 Task: Show line names in the grid overlay display.
Action: Mouse moved to (1013, 31)
Screenshot: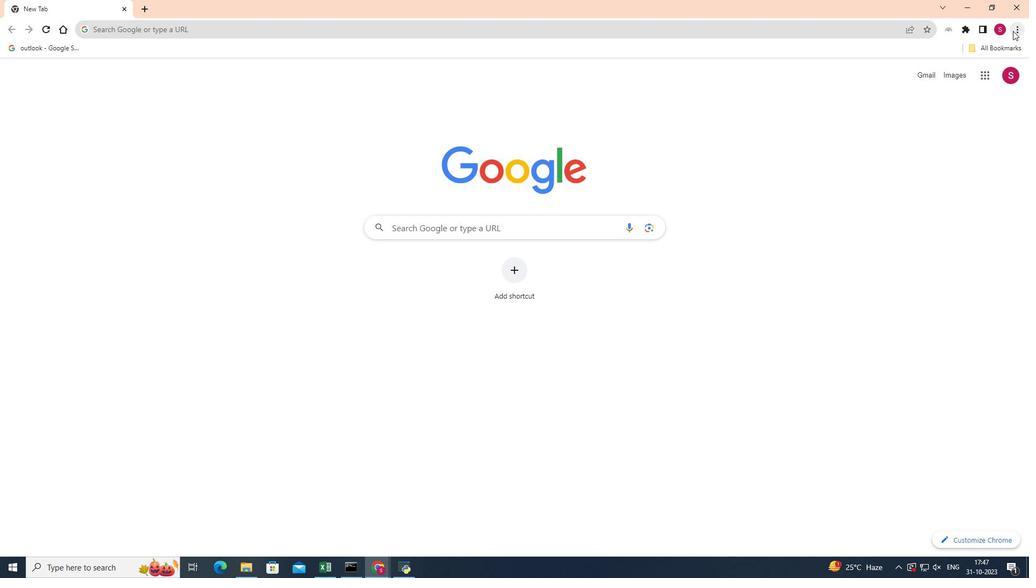 
Action: Mouse pressed left at (1013, 31)
Screenshot: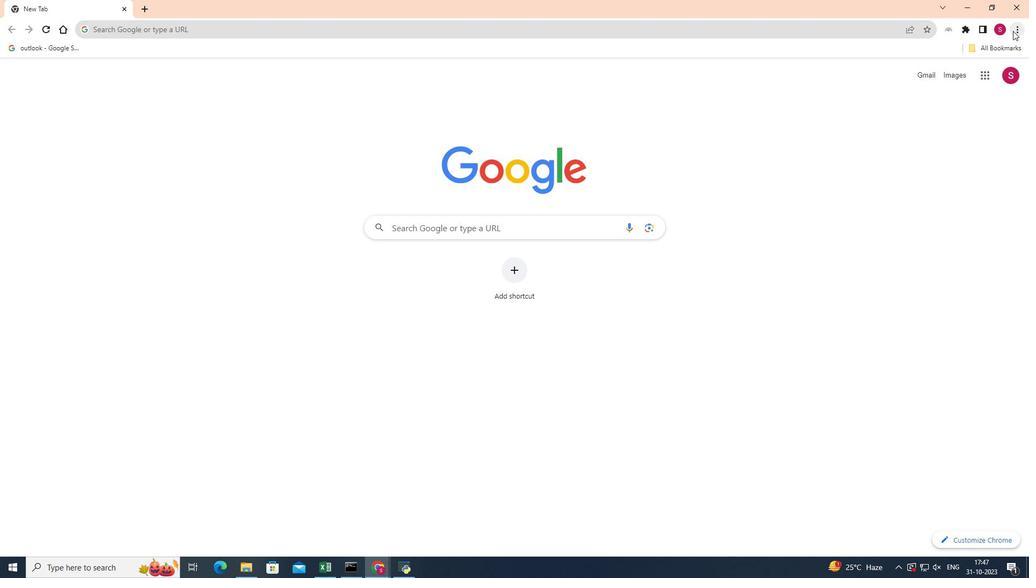 
Action: Mouse moved to (892, 194)
Screenshot: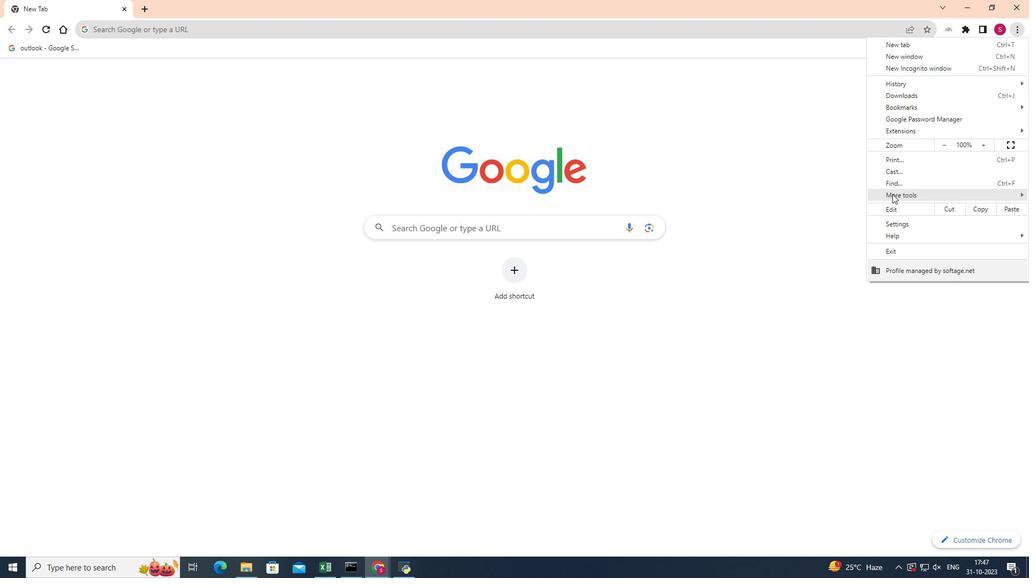 
Action: Mouse pressed left at (892, 194)
Screenshot: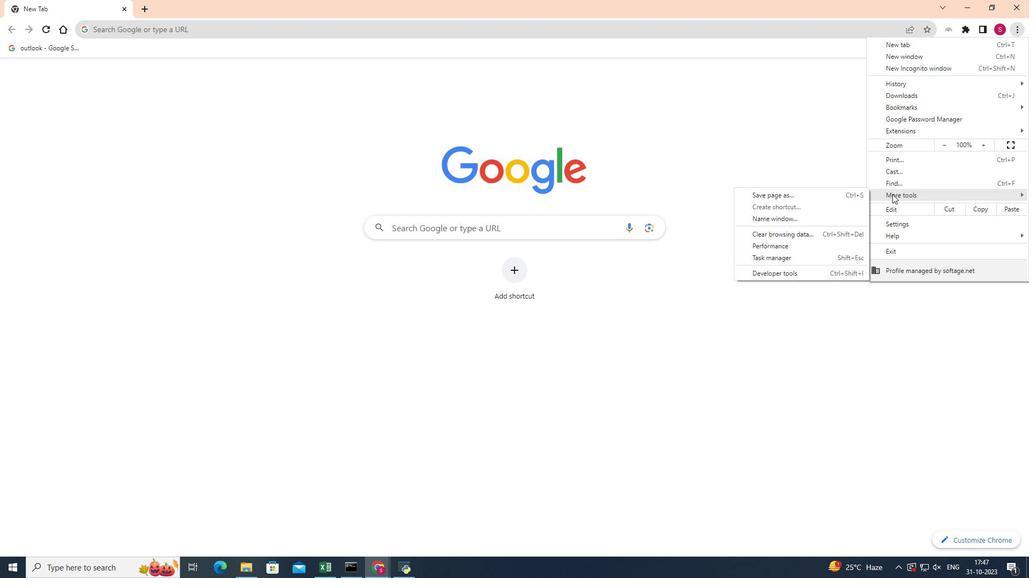 
Action: Mouse moved to (790, 272)
Screenshot: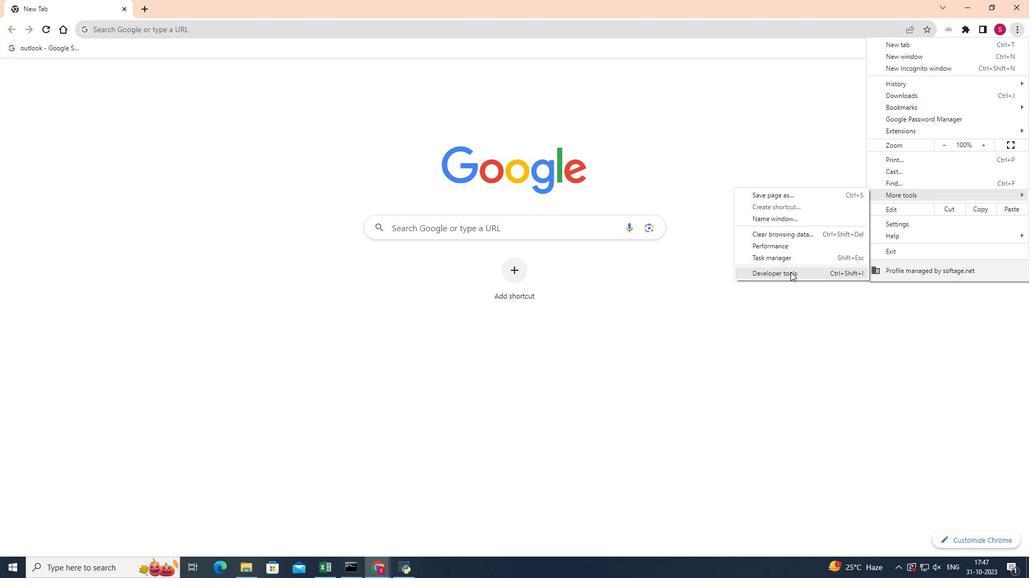 
Action: Mouse pressed left at (790, 272)
Screenshot: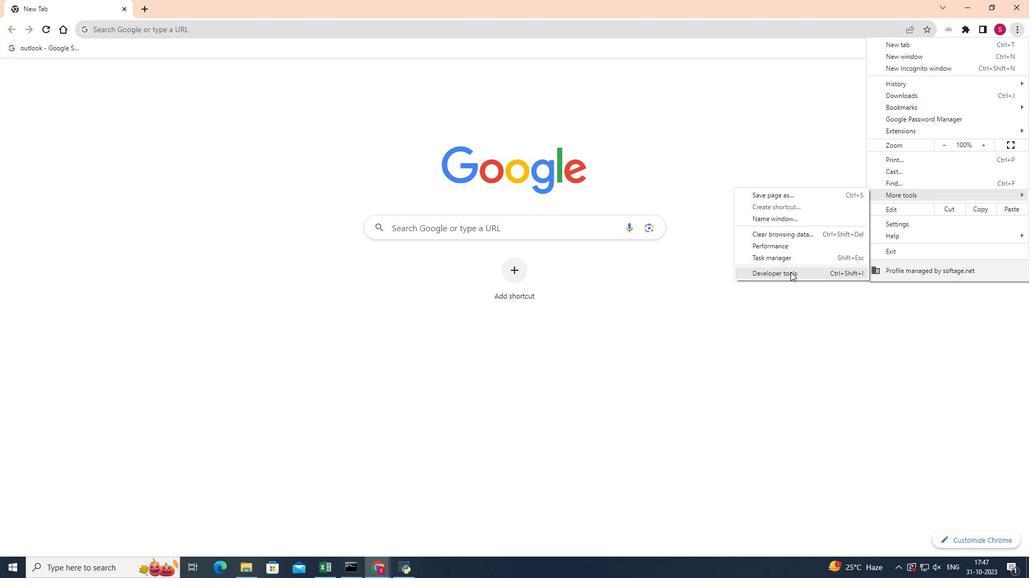 
Action: Mouse moved to (818, 393)
Screenshot: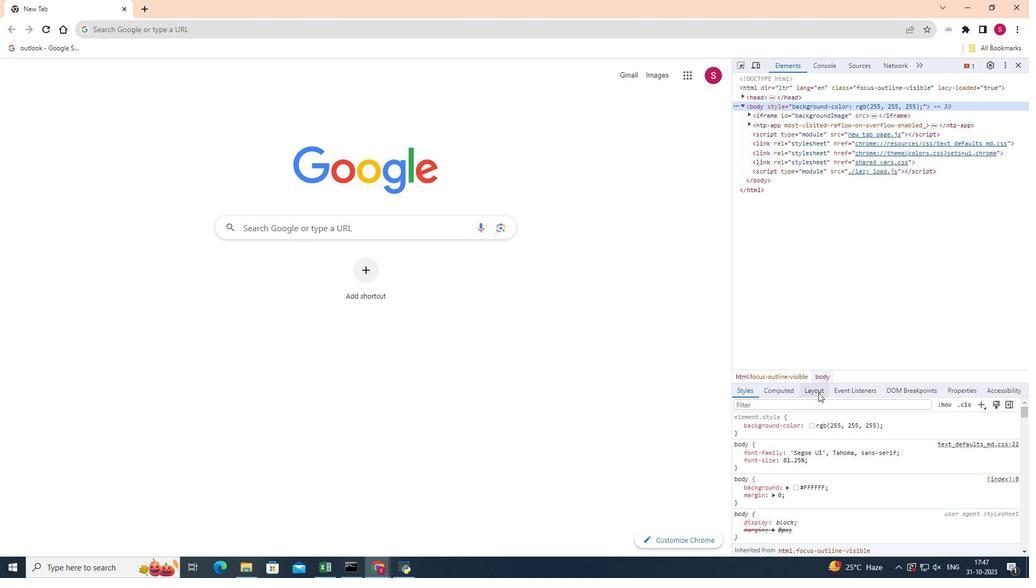 
Action: Mouse pressed left at (818, 393)
Screenshot: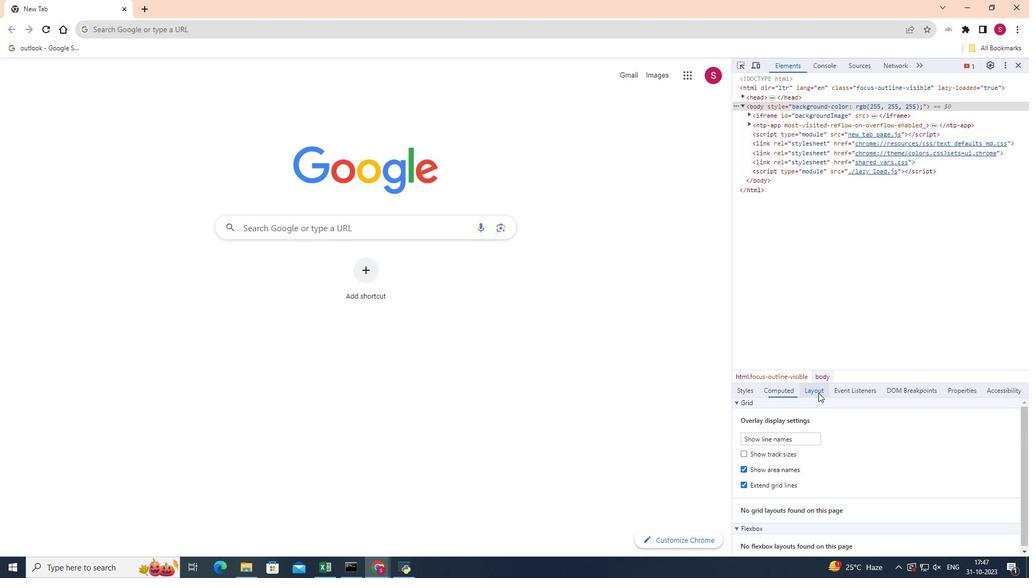 
Action: Mouse moved to (816, 440)
Screenshot: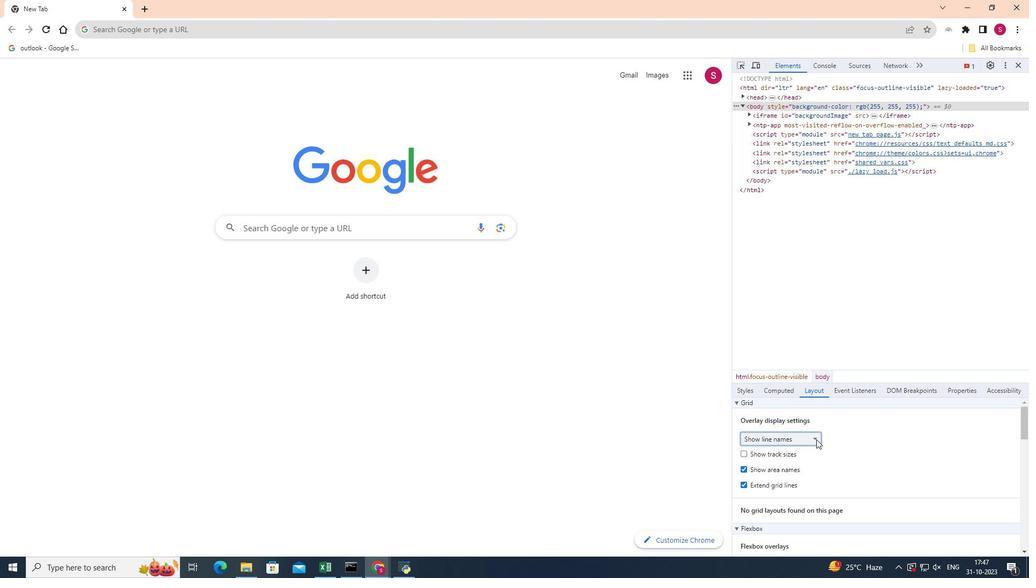 
Action: Mouse pressed left at (816, 440)
Screenshot: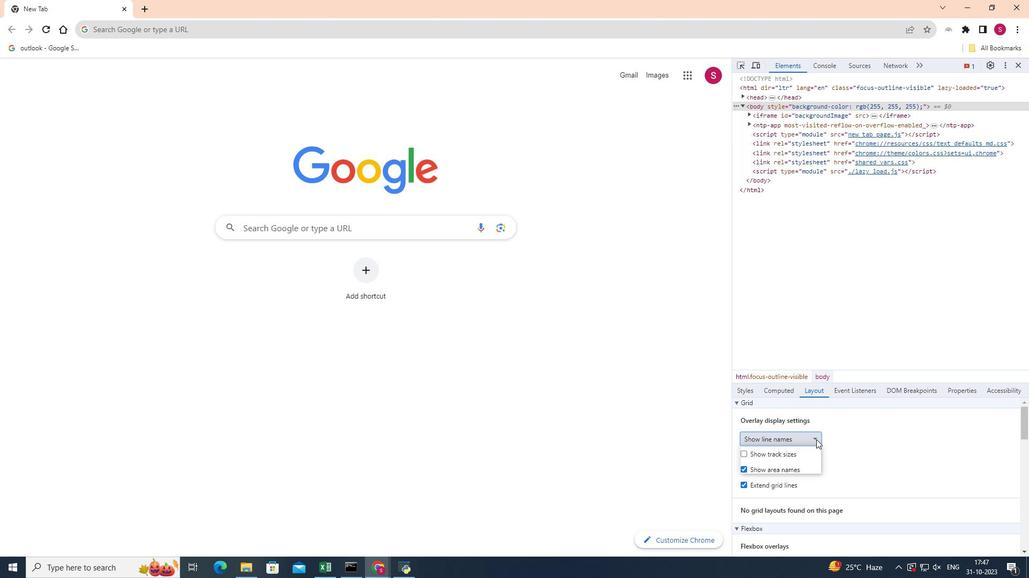 
Action: Mouse pressed left at (816, 440)
Screenshot: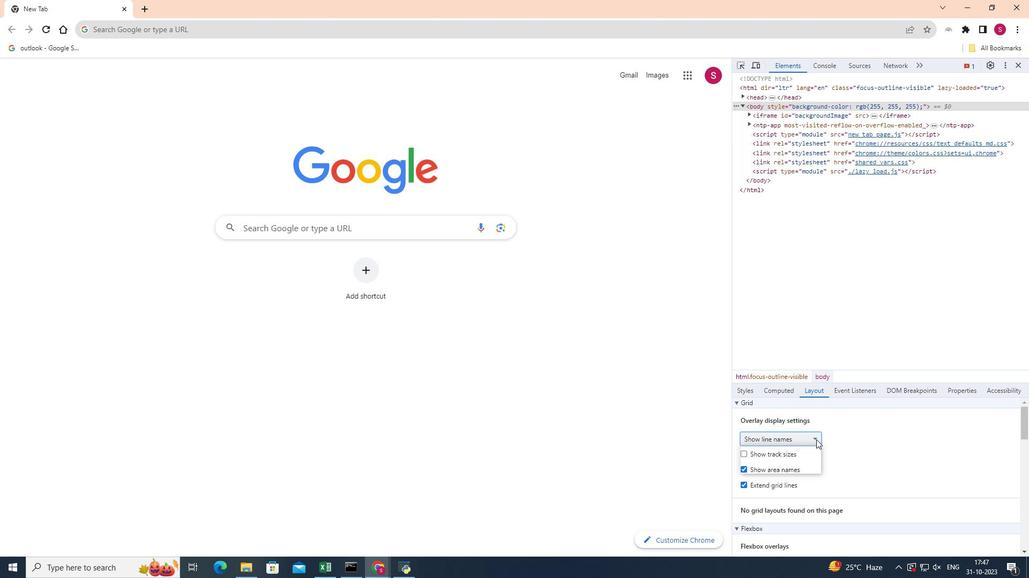 
Action: Mouse moved to (807, 437)
Screenshot: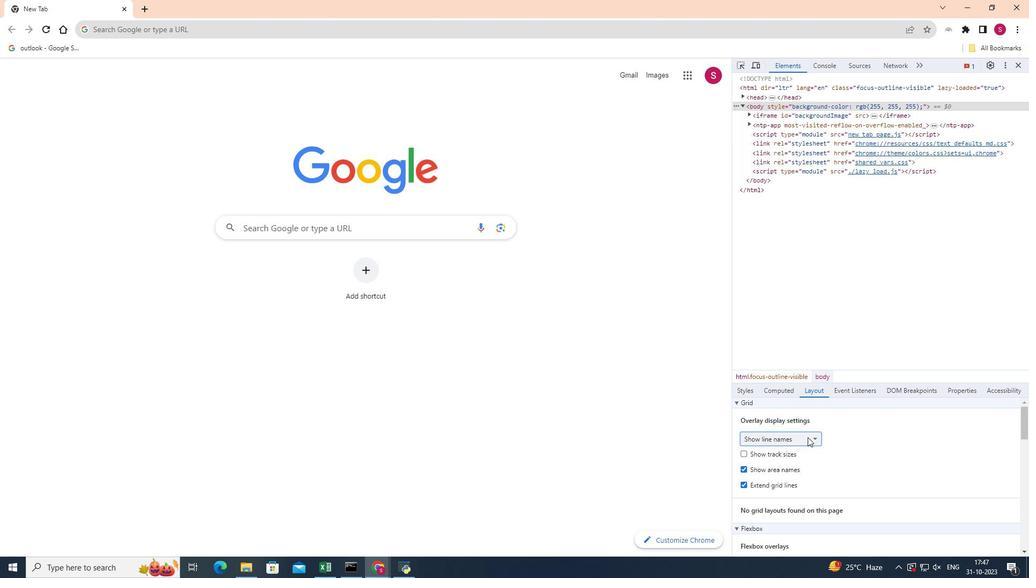 
Action: Mouse pressed left at (807, 437)
Screenshot: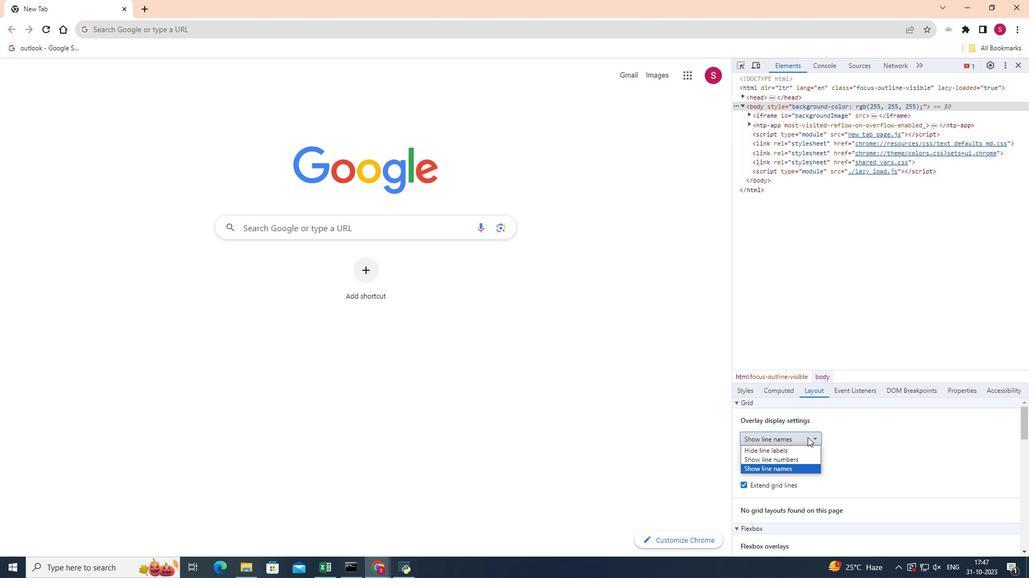 
Action: Mouse moved to (781, 469)
Screenshot: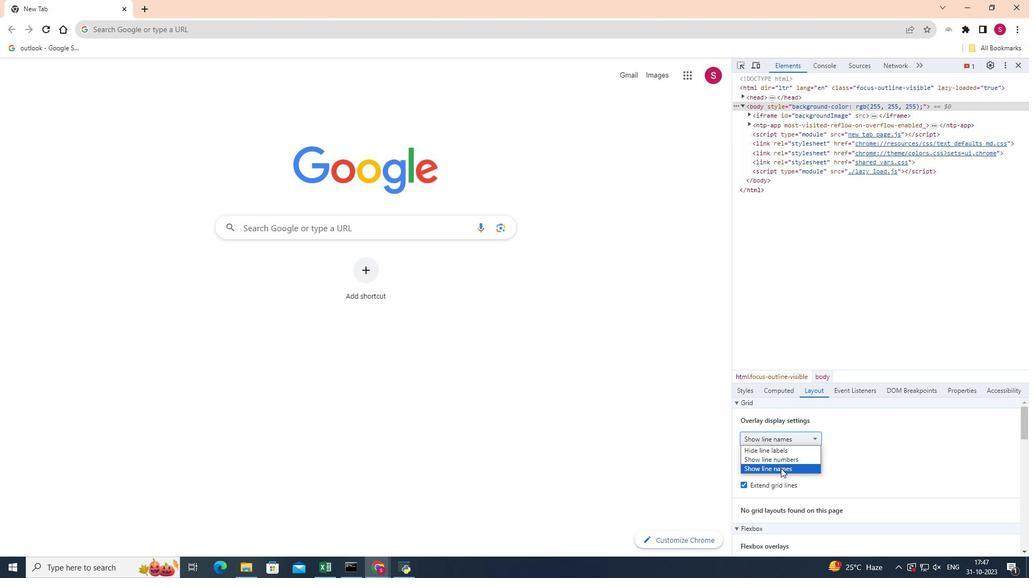 
Action: Mouse pressed left at (781, 469)
Screenshot: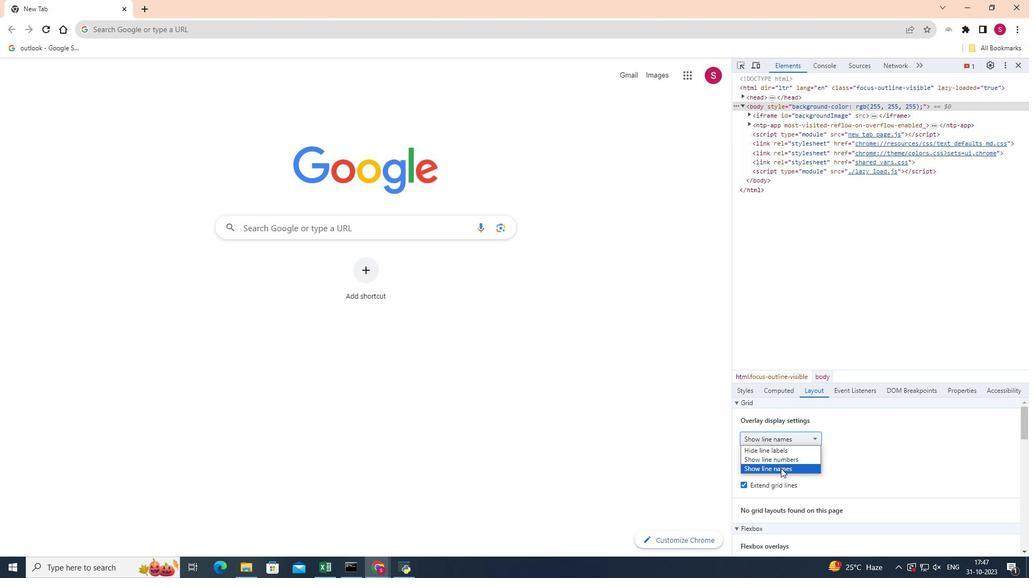 
Action: Mouse moved to (790, 467)
Screenshot: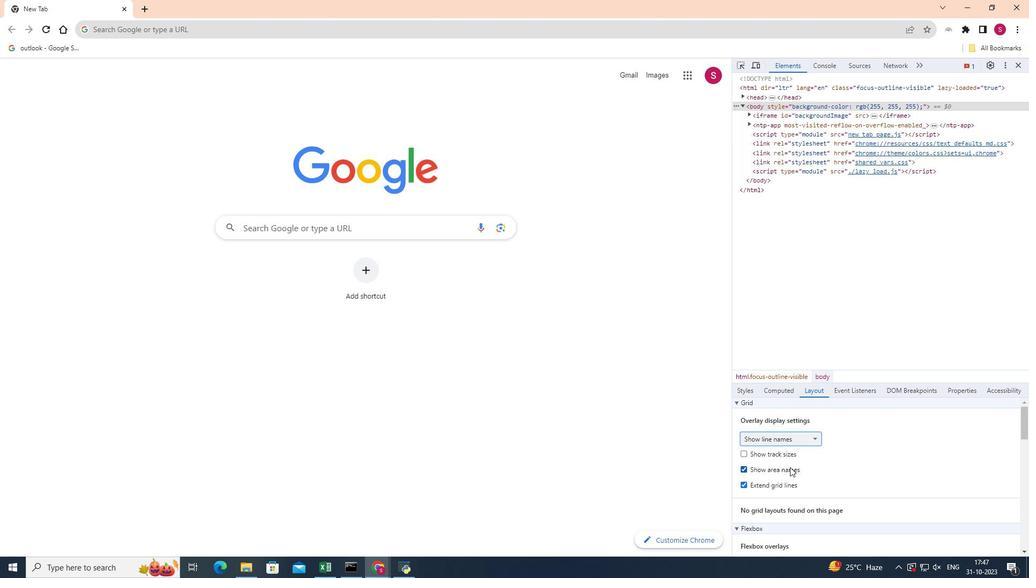 
